 Task: Performance Metrics Workshop: Attend a workshop on tracking and analyzing performance metrics to drive data-driven decision-making within your department. Location: Analytics Room. Time: 10:00 AM - 12:00 PM.
Action: Mouse moved to (85, 123)
Screenshot: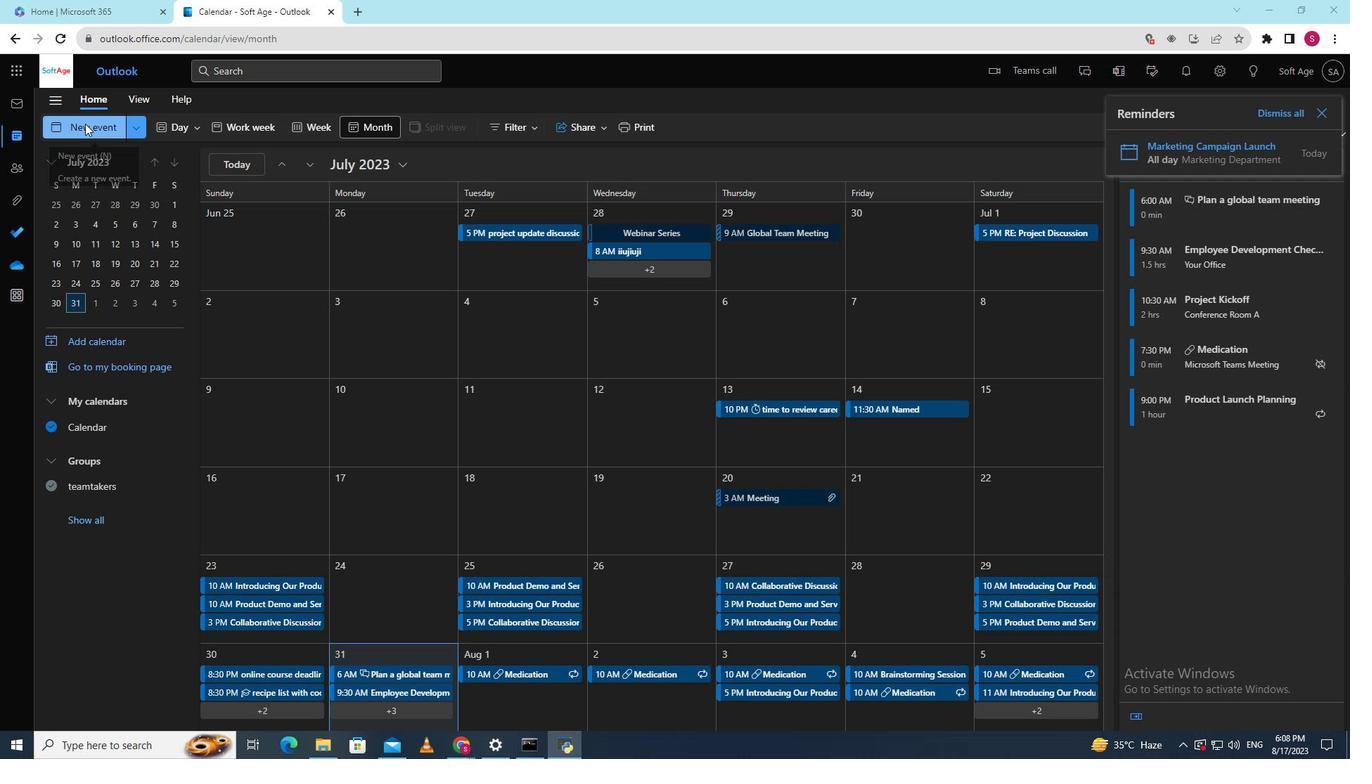 
Action: Mouse pressed left at (85, 123)
Screenshot: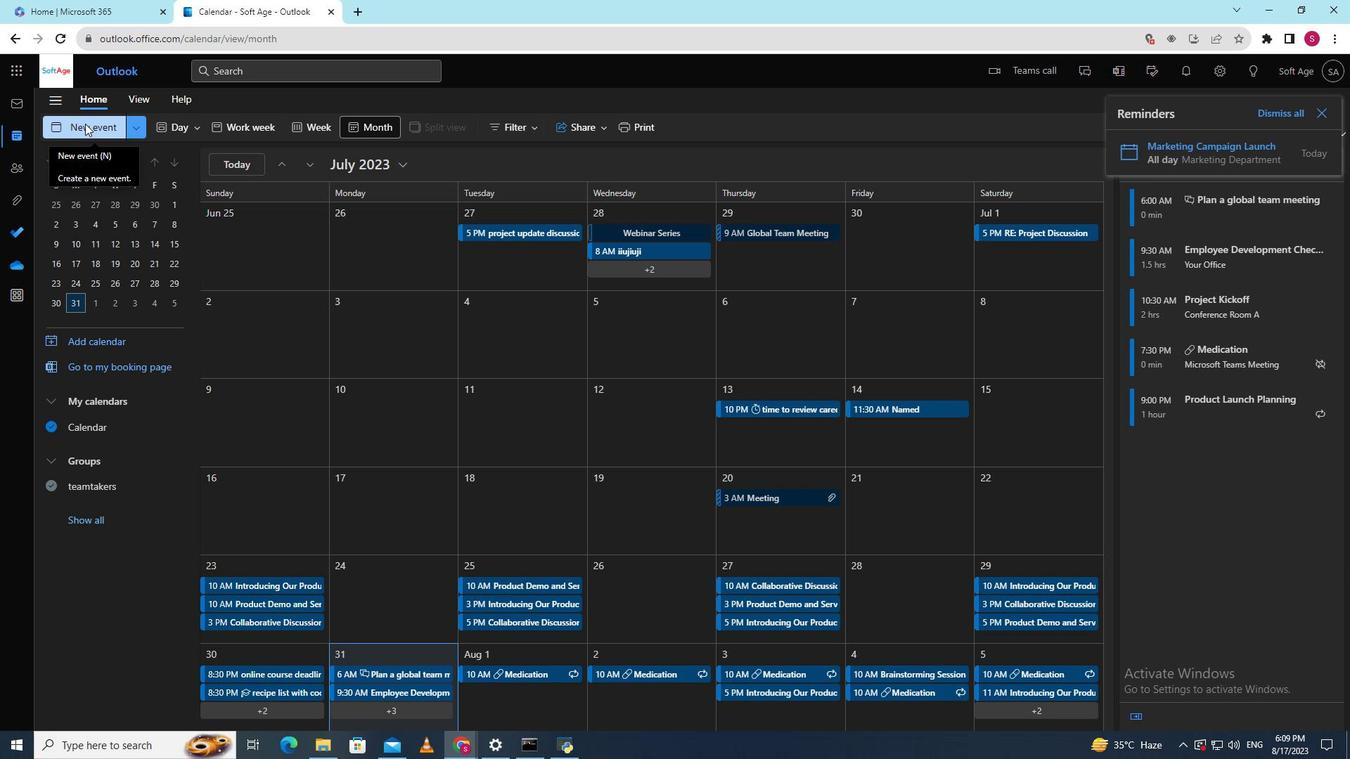 
Action: Key pressed <Key.shift><Key.shift>Performance<Key.space><Key.shift>Metrics<Key.space><Key.shift>Workshop
Screenshot: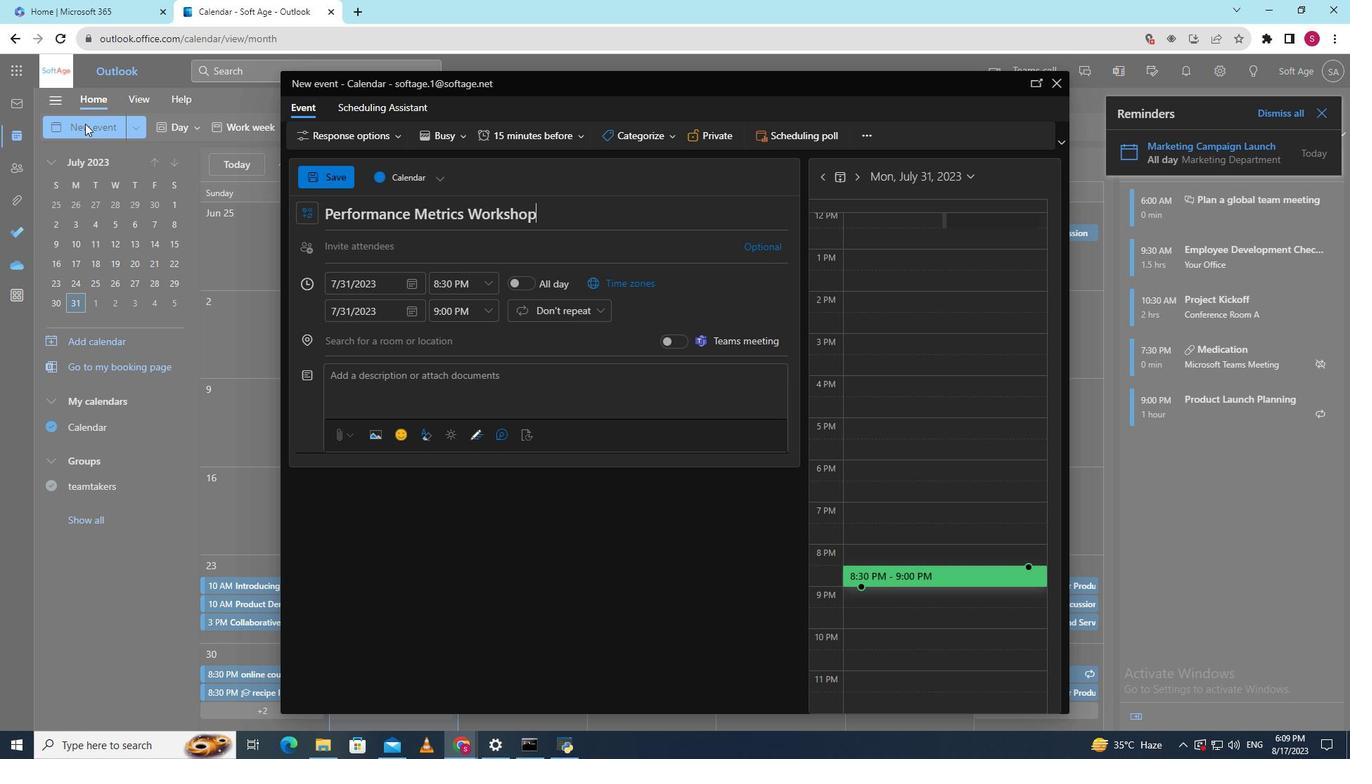
Action: Mouse moved to (374, 396)
Screenshot: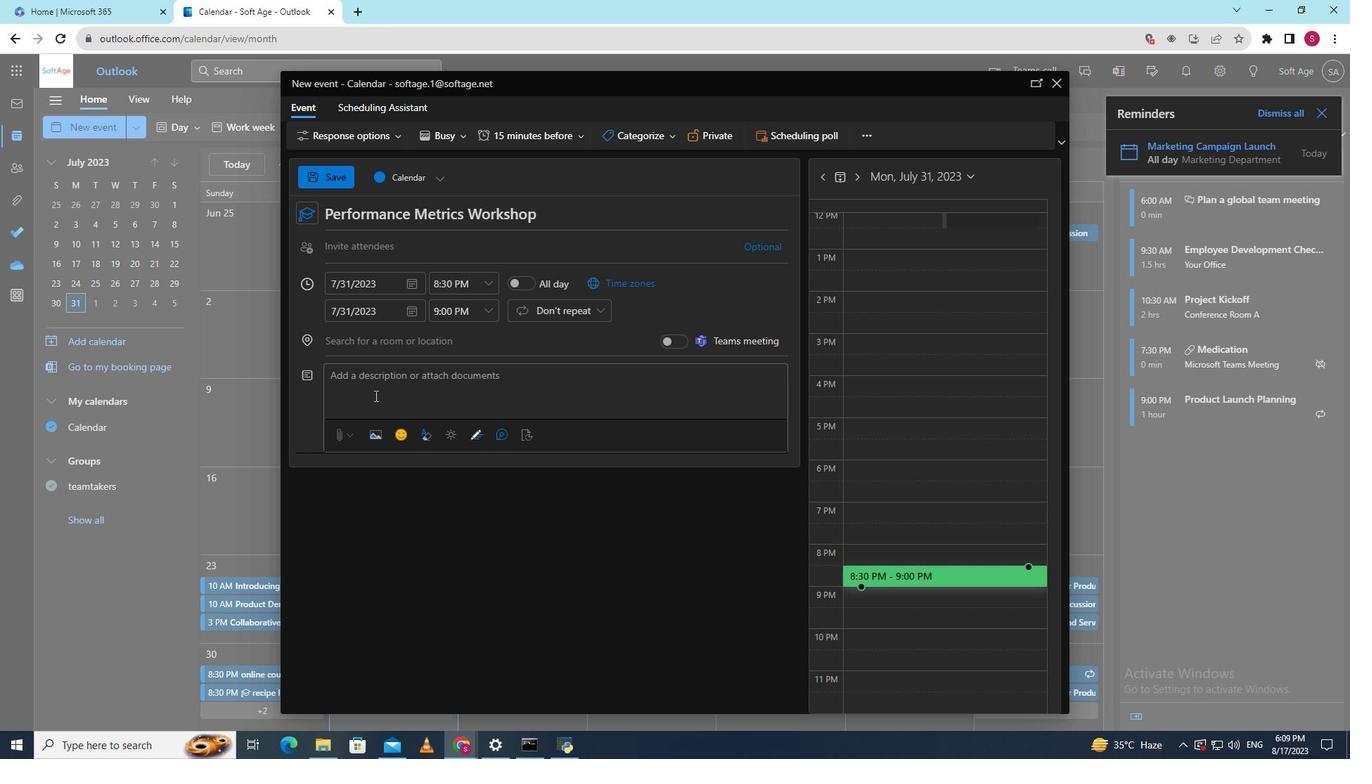 
Action: Mouse pressed left at (374, 396)
Screenshot: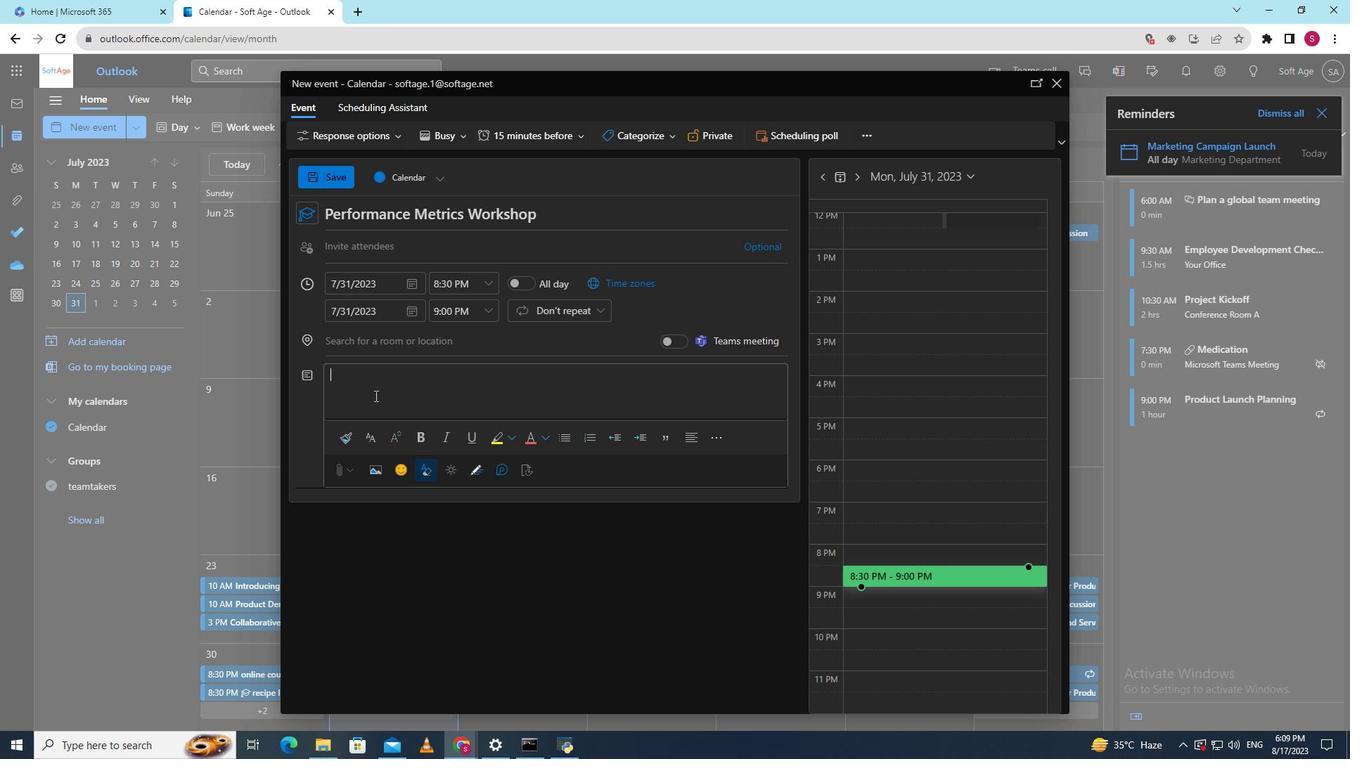 
Action: Mouse moved to (375, 395)
Screenshot: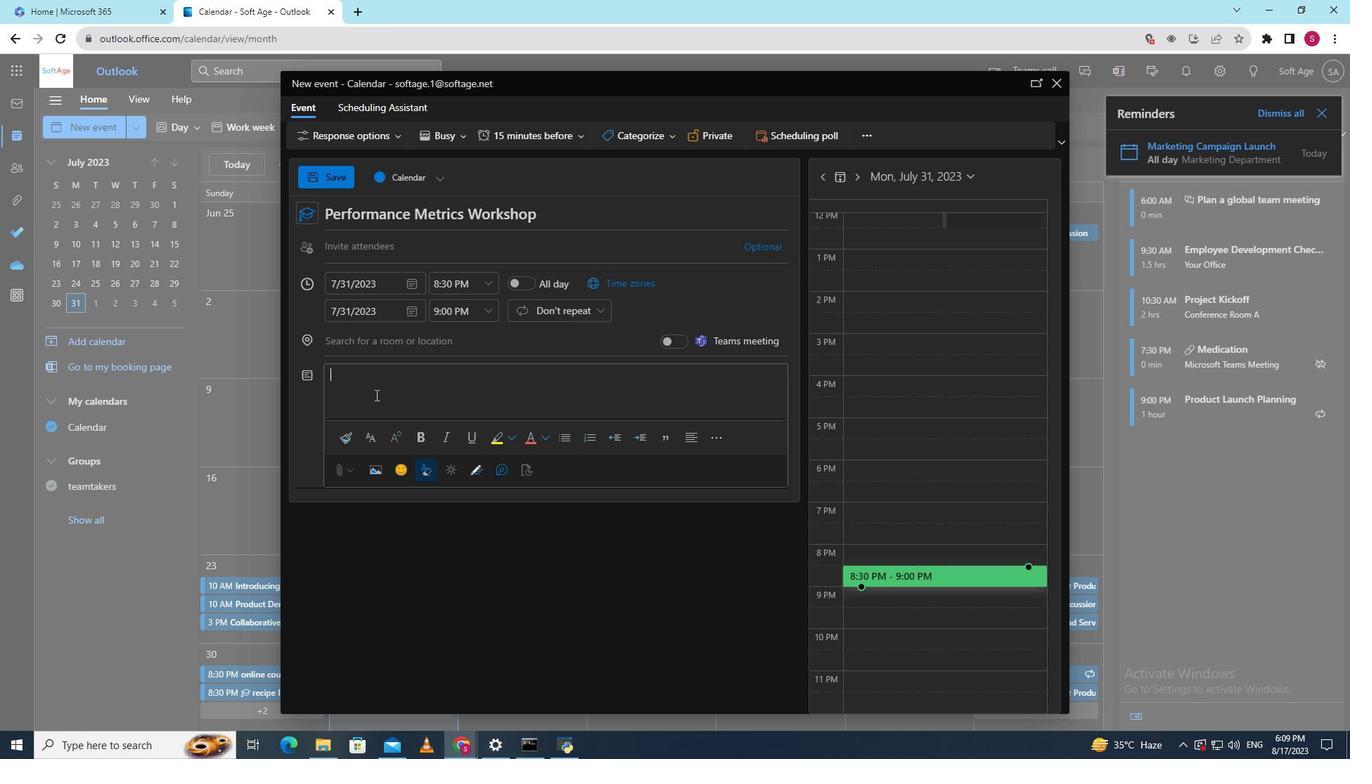 
Action: Key pressed <Key.shift><Key.shift><Key.shift><Key.shift><Key.shift>Attend<Key.space>a<Key.space><Key.shift>workshop<Key.space>on<Key.space>tracking<Key.space>and<Key.space>analyzing<Key.space><Key.shift>performance<Key.space>metrics<Key.space>to<Key.space>drive<Key.space>data-driven<Key.space>decision-making<Key.space>within<Key.space>your<Key.space>department.
Screenshot: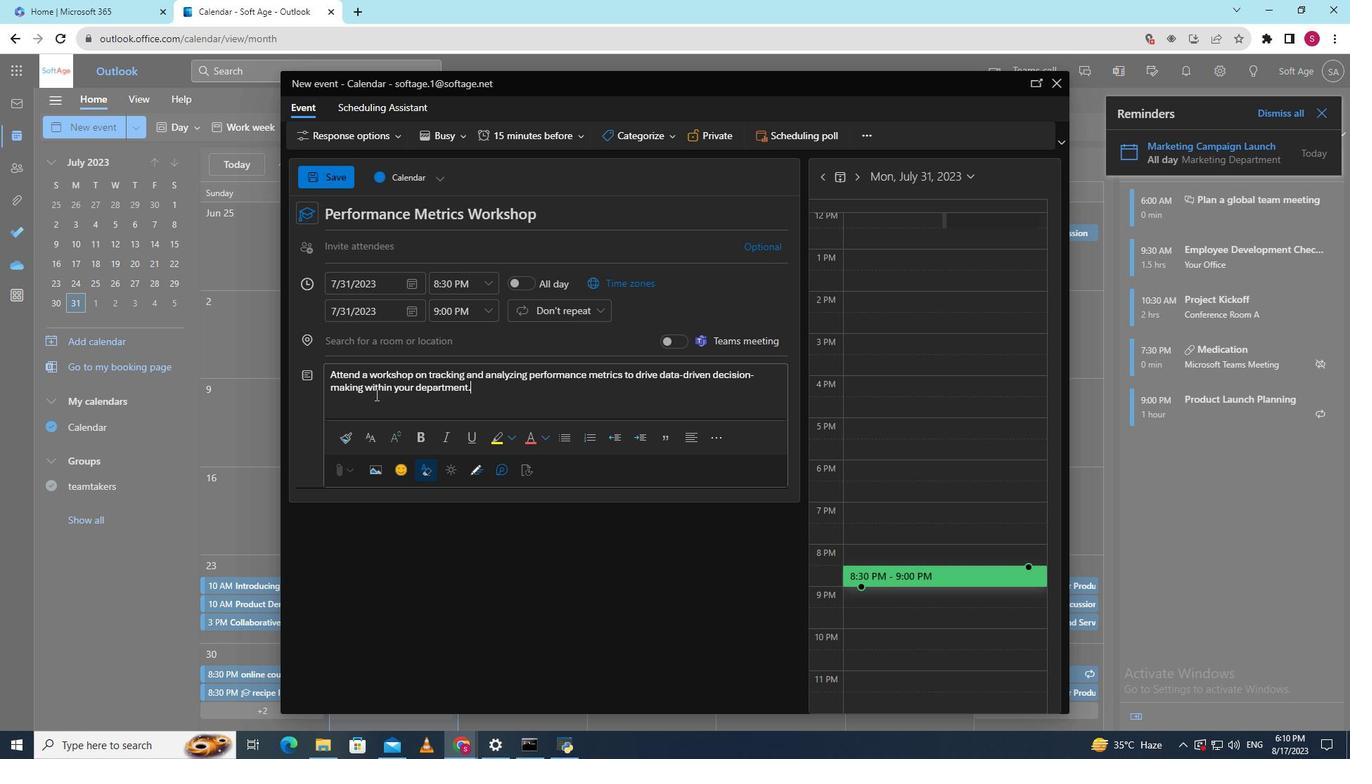 
Action: Mouse moved to (373, 341)
Screenshot: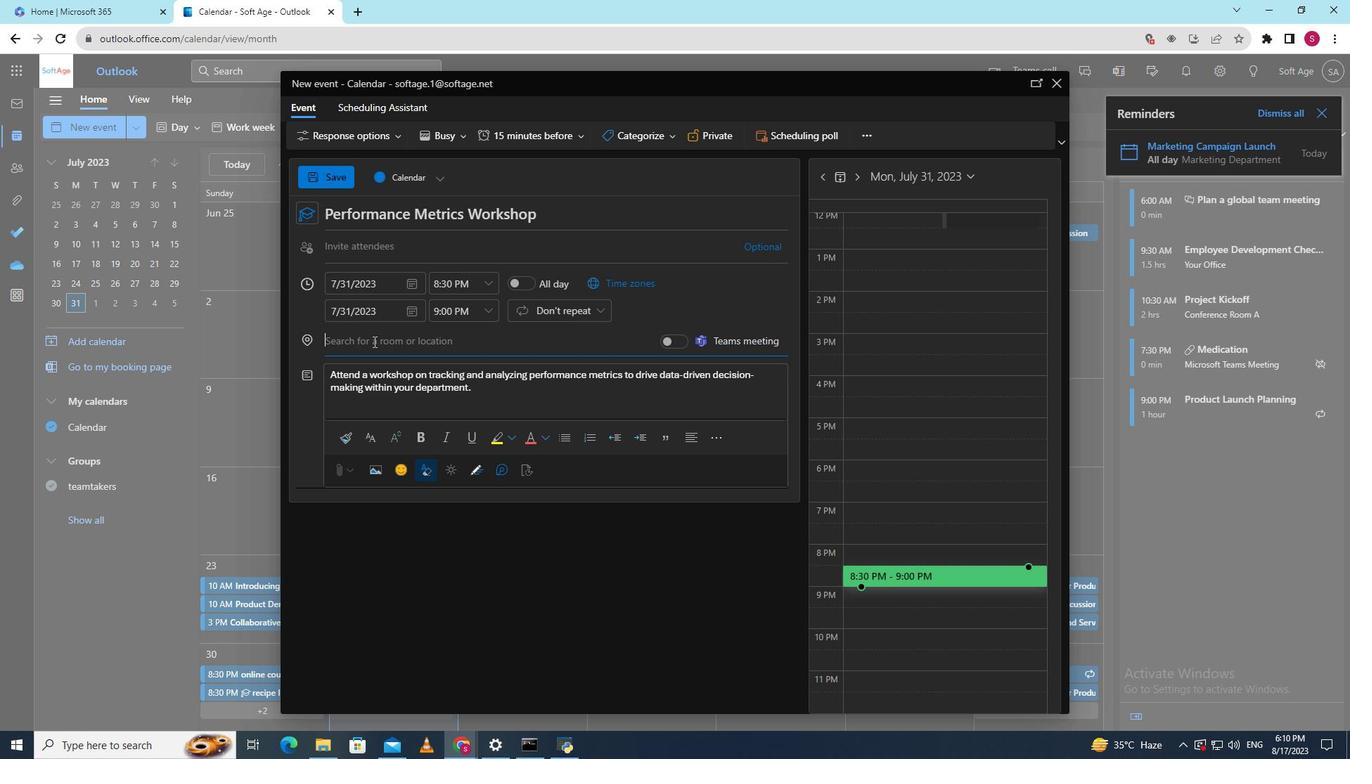 
Action: Mouse pressed left at (373, 341)
Screenshot: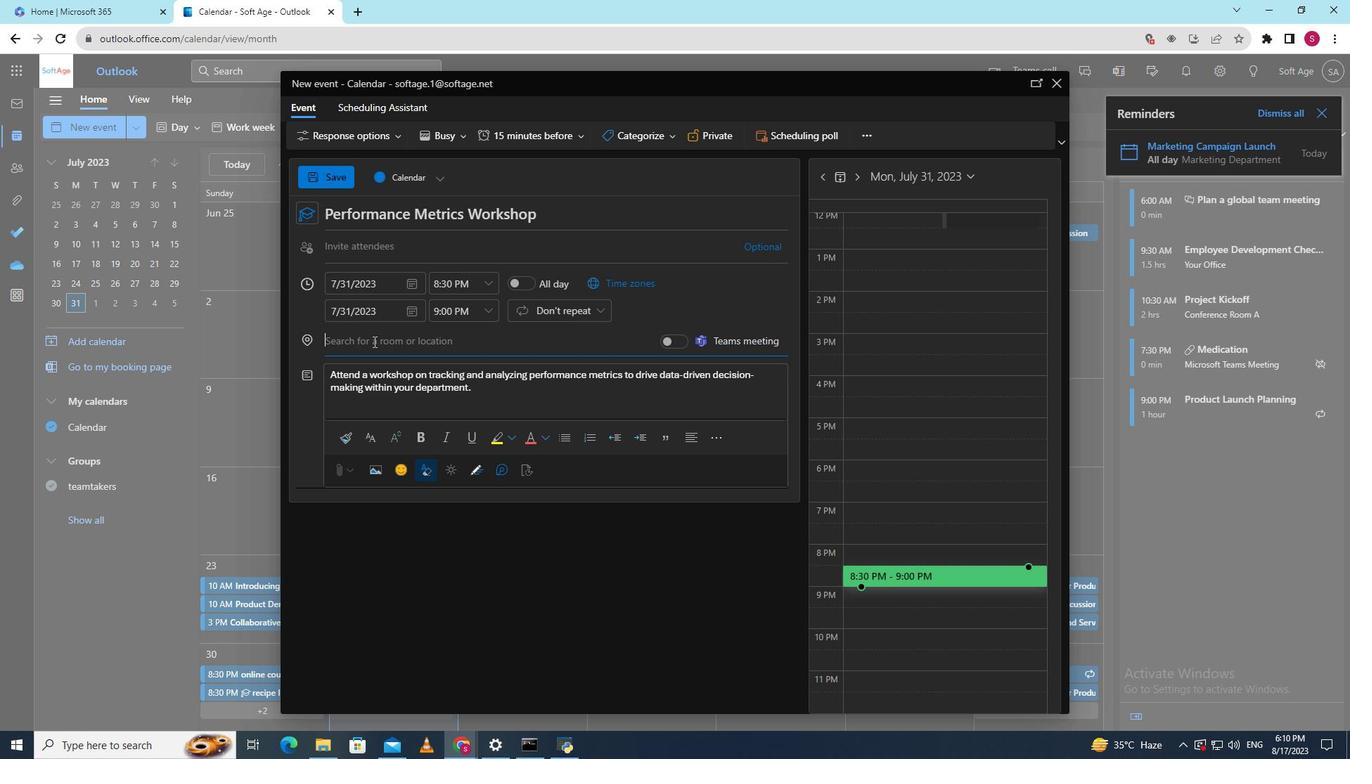 
Action: Key pressed <Key.shift><Key.shift>Analytics<Key.space><Key.shift>Room
Screenshot: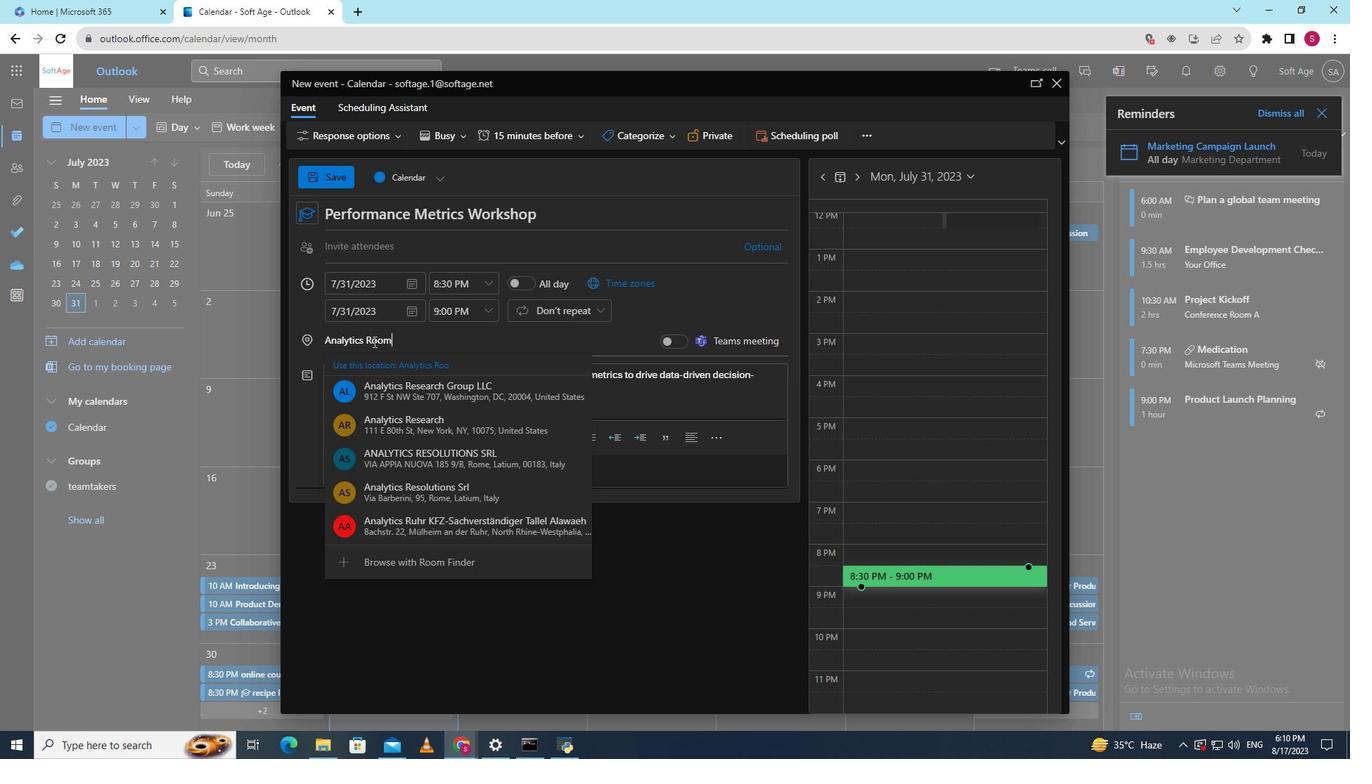 
Action: Mouse moved to (416, 368)
Screenshot: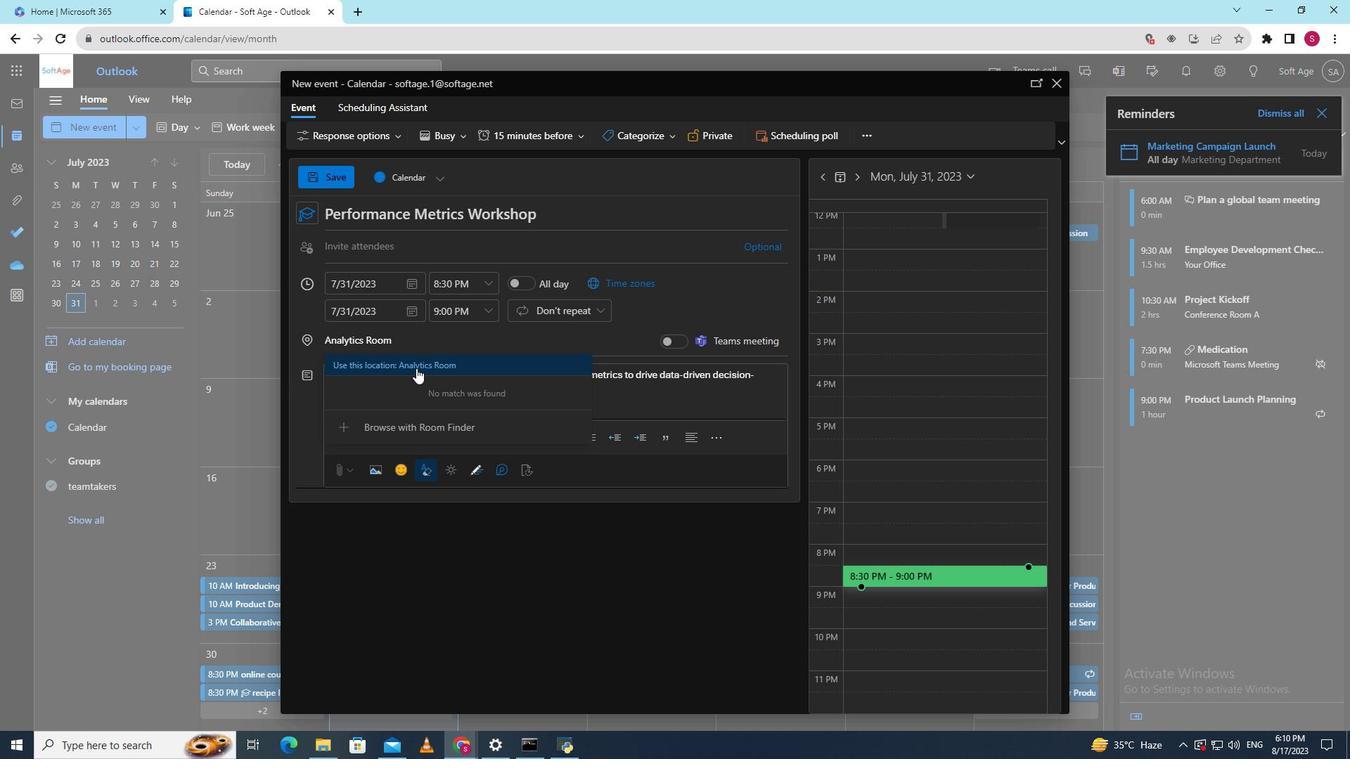 
Action: Mouse pressed left at (416, 368)
Screenshot: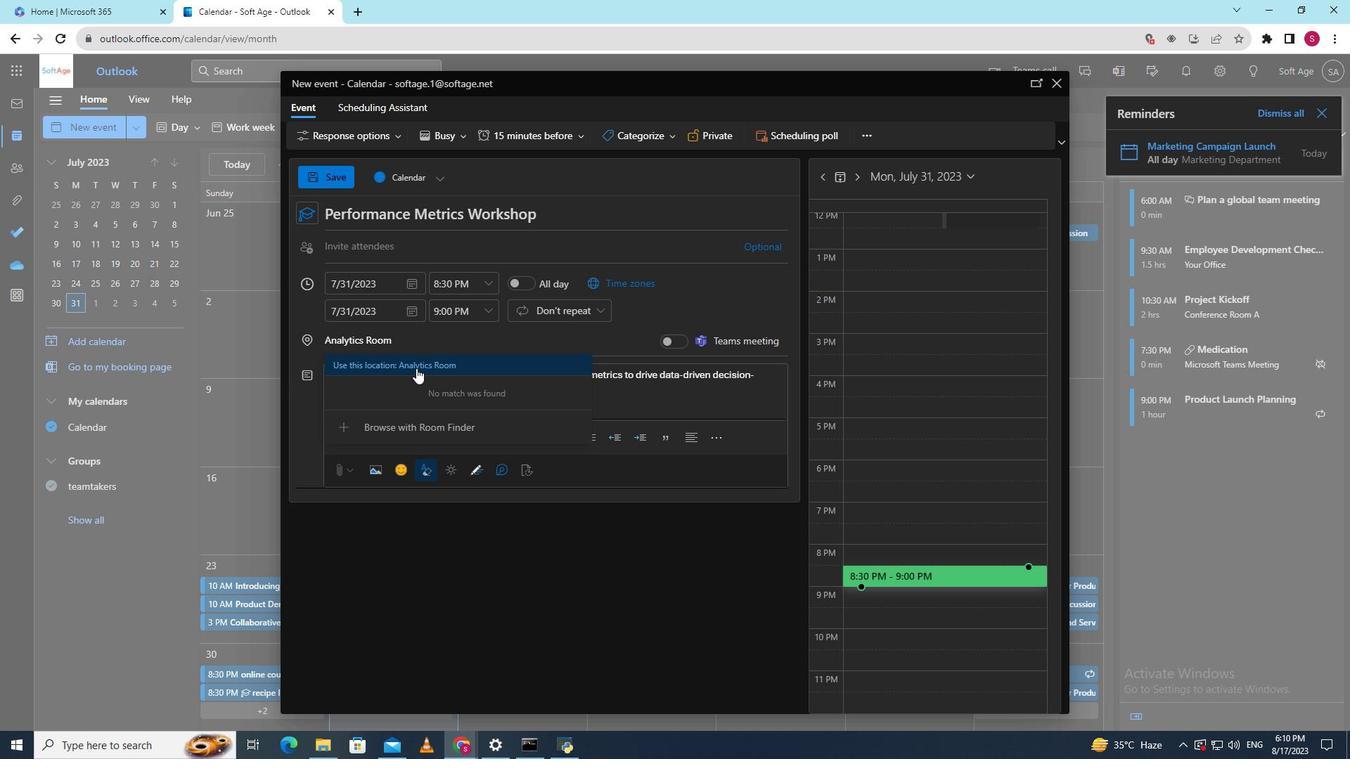 
Action: Mouse moved to (488, 284)
Screenshot: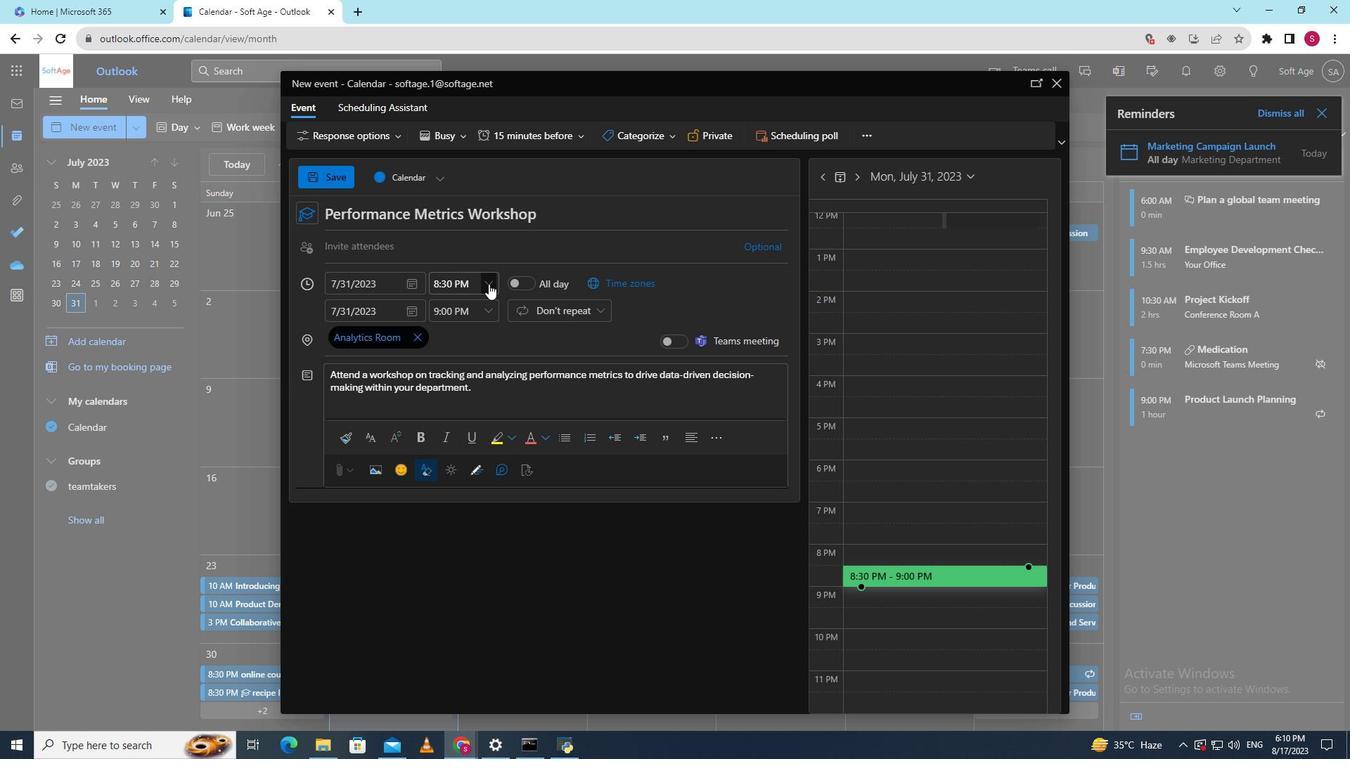 
Action: Mouse pressed left at (488, 284)
Screenshot: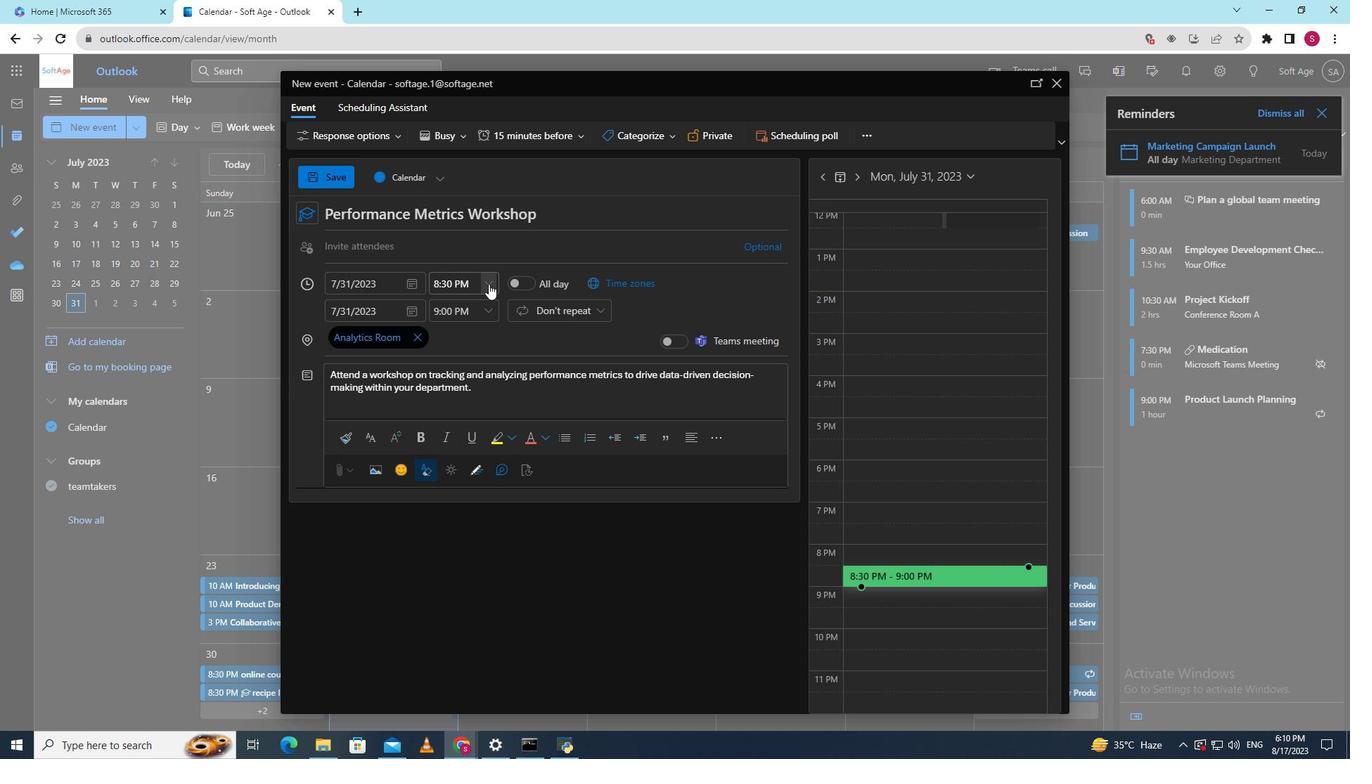 
Action: Mouse moved to (477, 352)
Screenshot: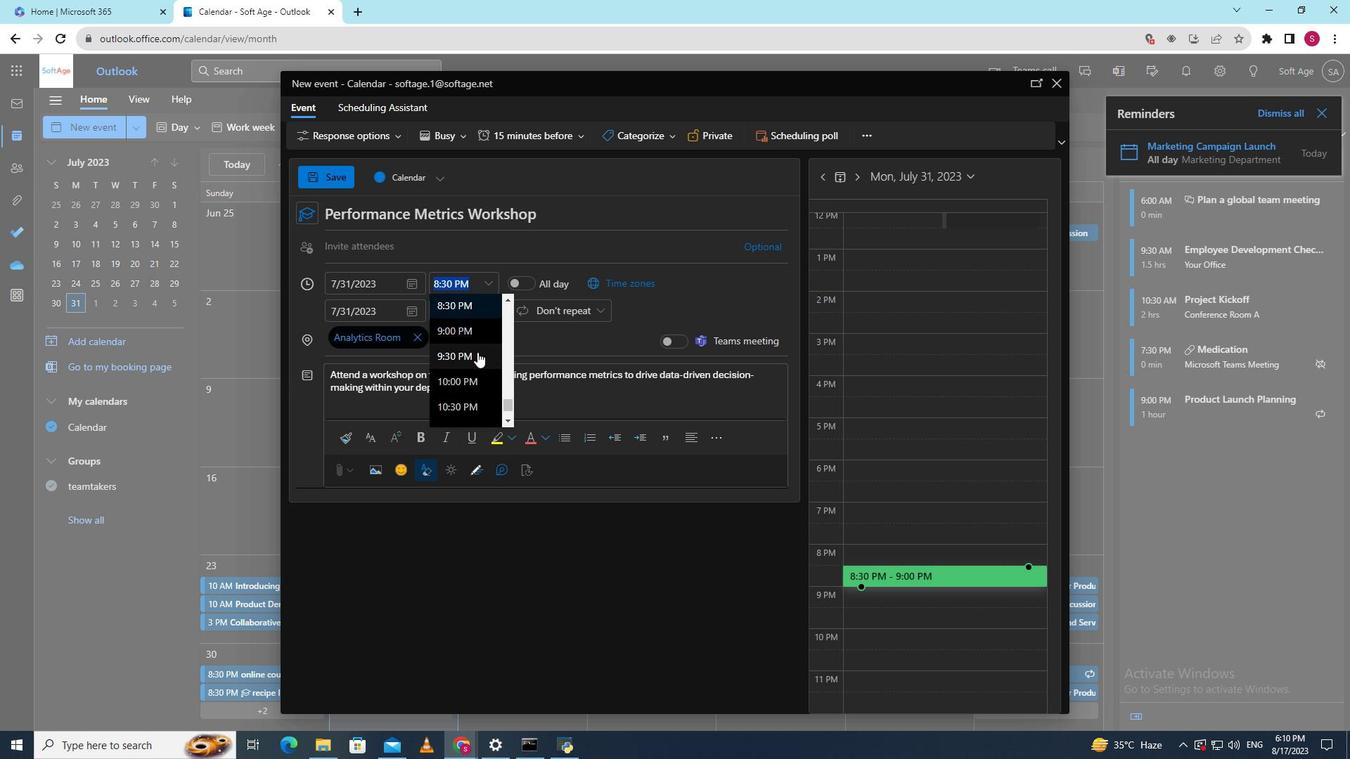 
Action: Mouse scrolled (477, 353) with delta (0, 0)
Screenshot: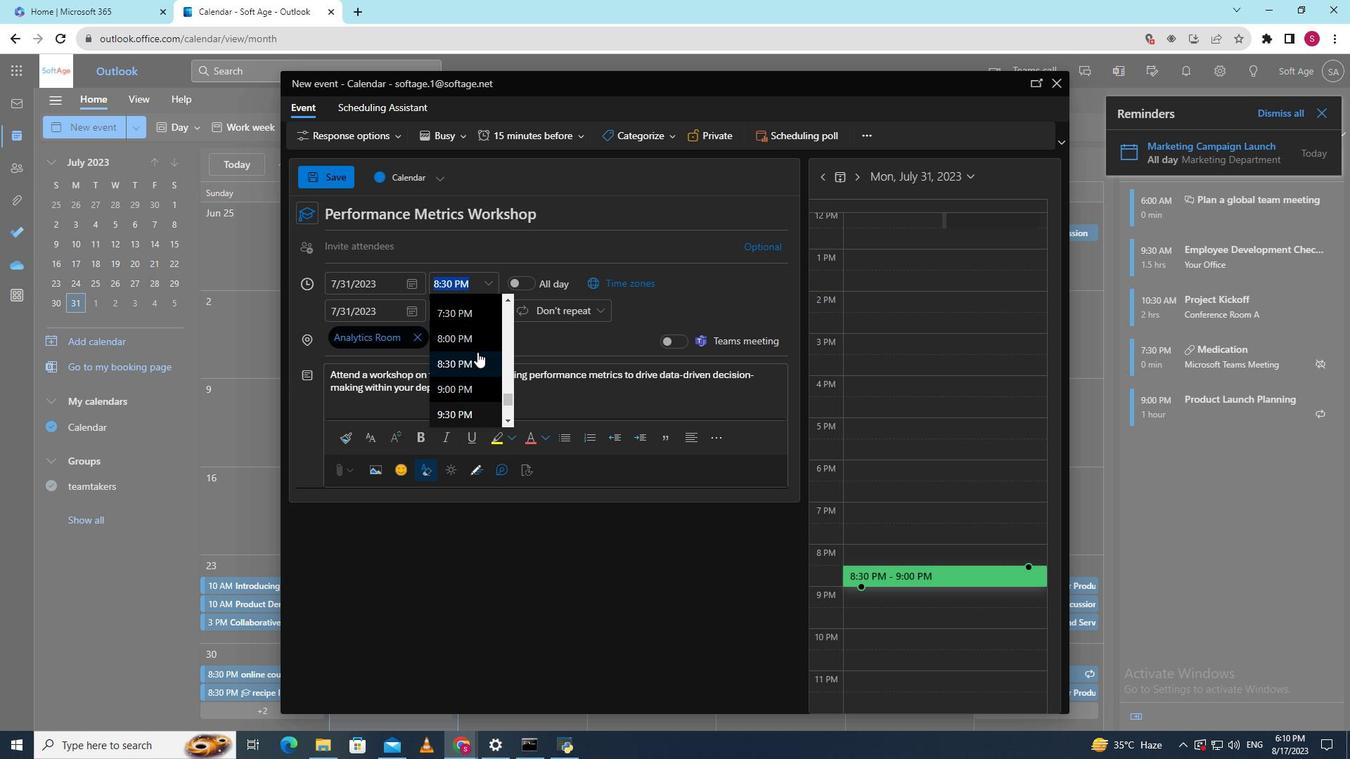 
Action: Mouse scrolled (477, 353) with delta (0, 0)
Screenshot: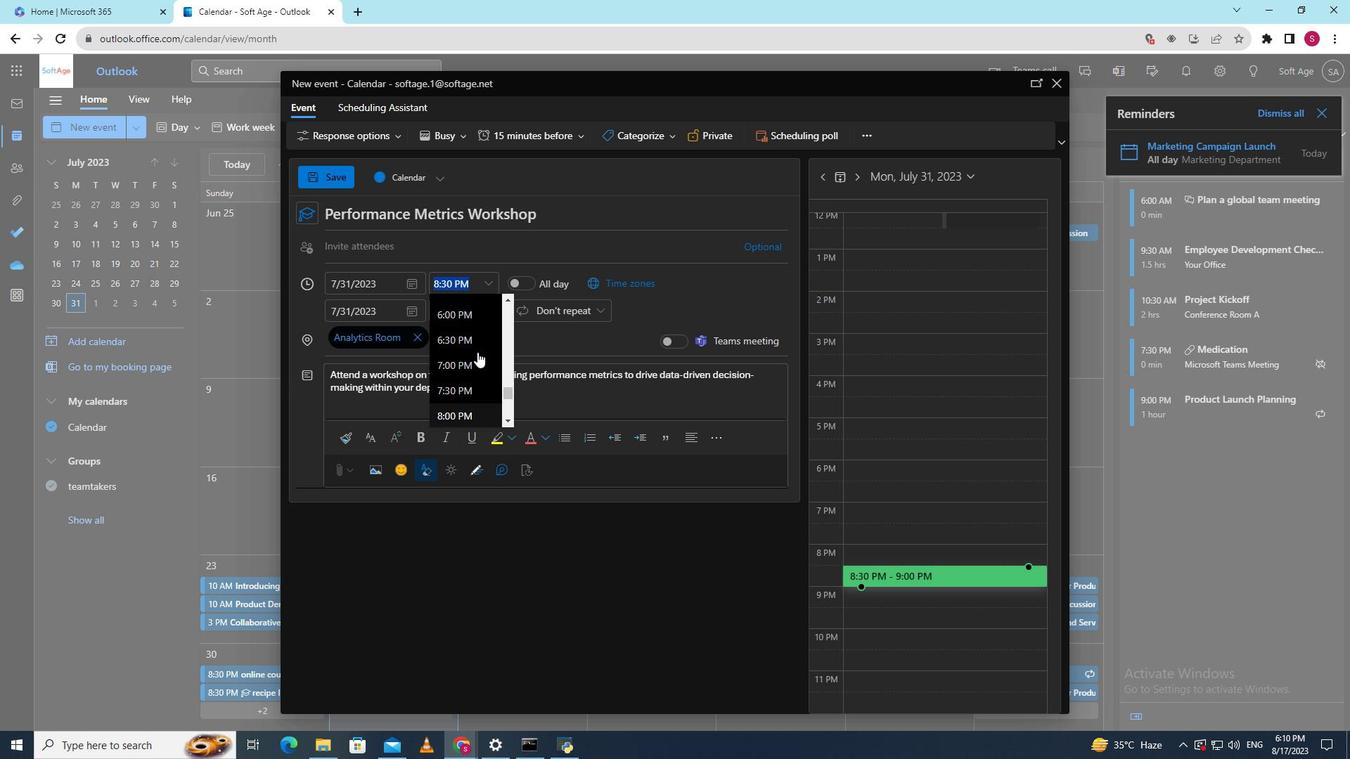 
Action: Mouse scrolled (477, 353) with delta (0, 0)
Screenshot: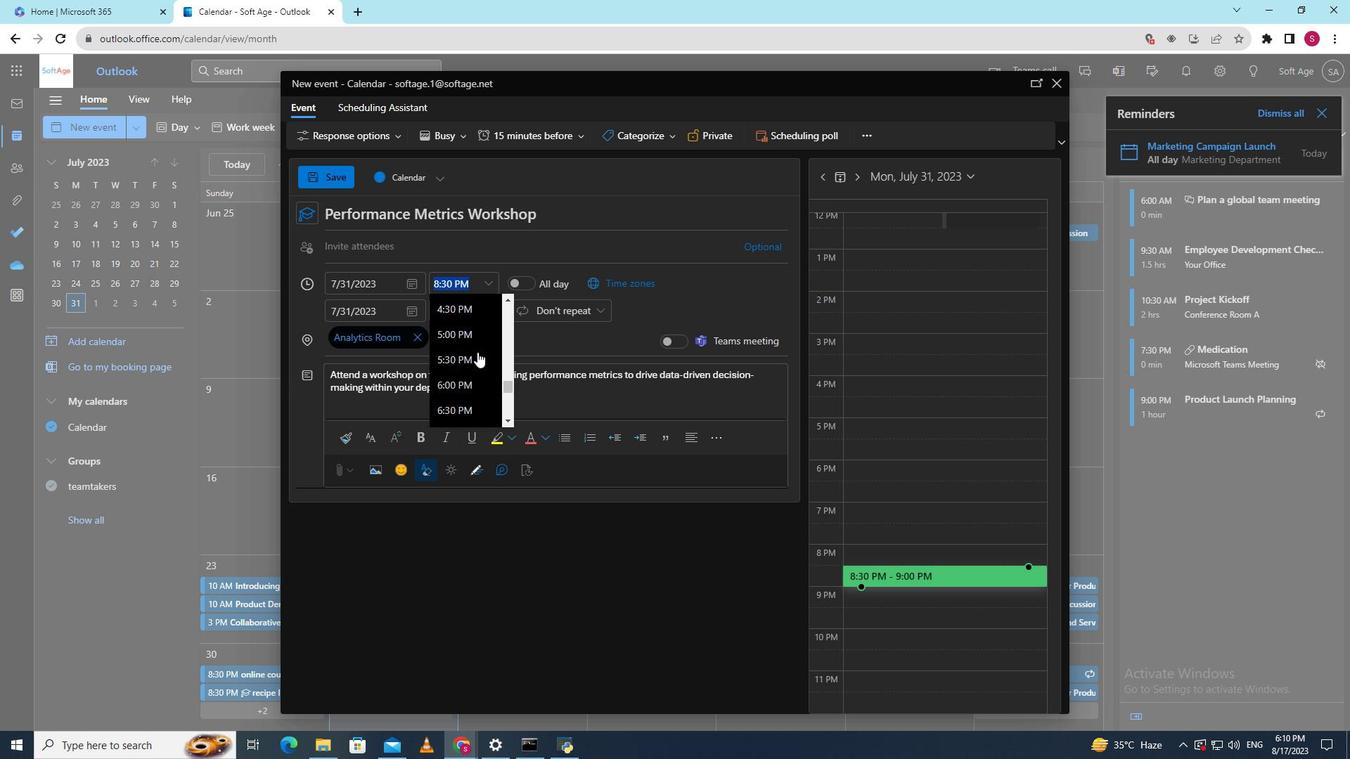 
Action: Mouse scrolled (477, 353) with delta (0, 0)
Screenshot: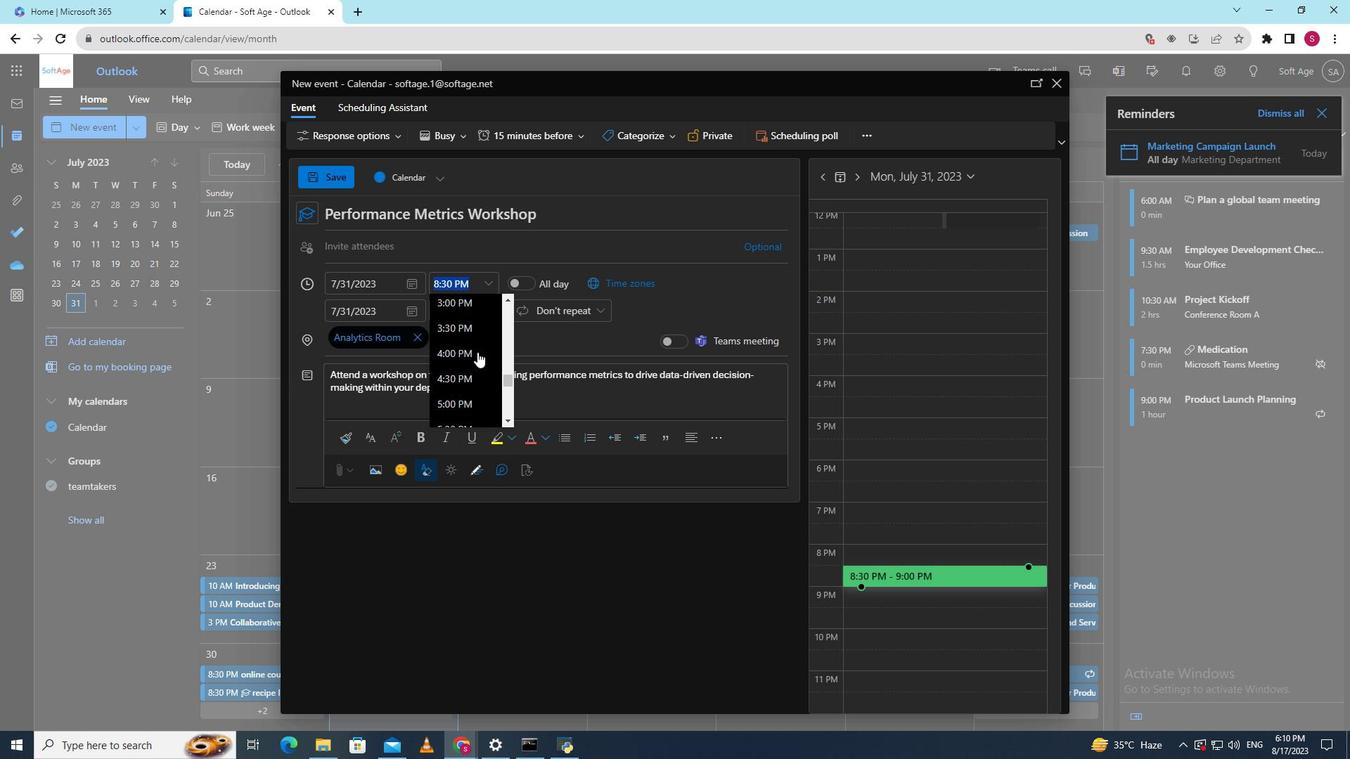 
Action: Mouse scrolled (477, 353) with delta (0, 0)
Screenshot: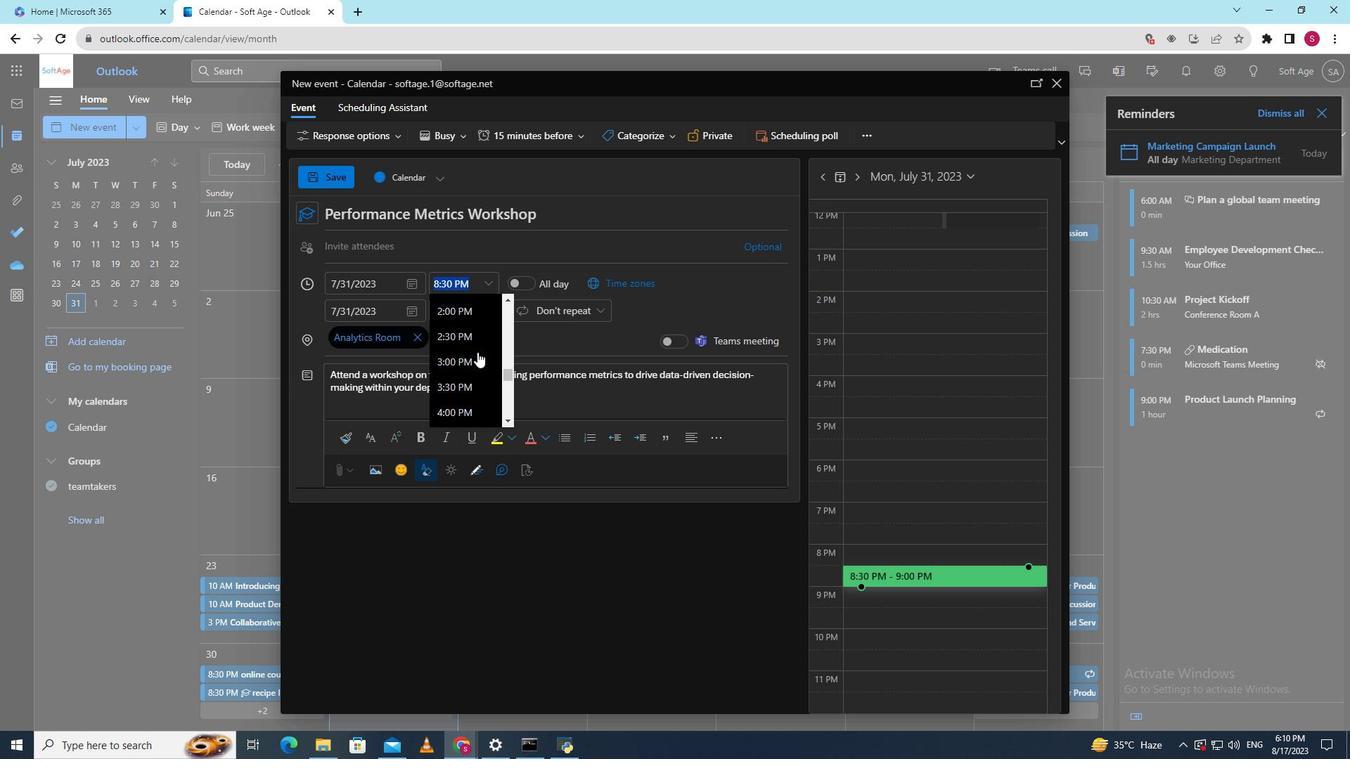 
Action: Mouse scrolled (477, 353) with delta (0, 0)
Screenshot: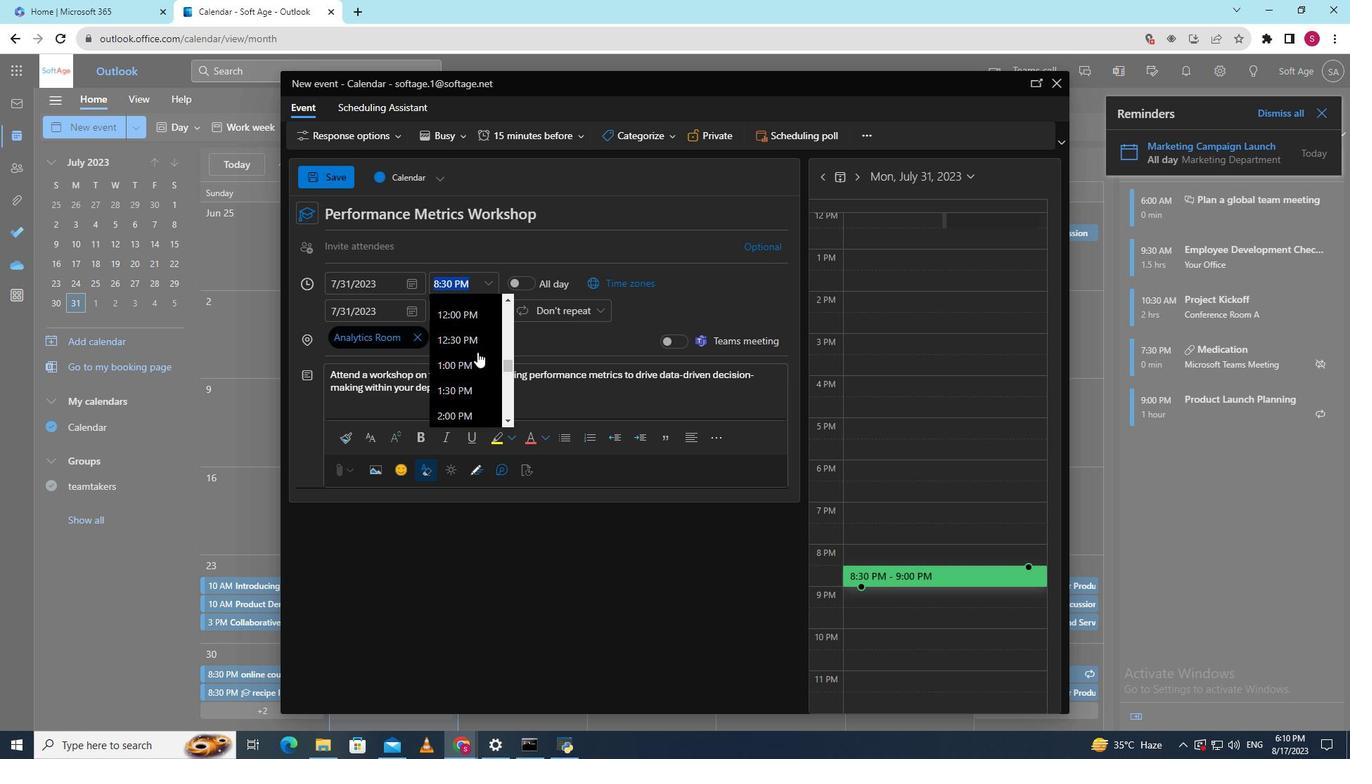 
Action: Mouse scrolled (477, 353) with delta (0, 0)
Screenshot: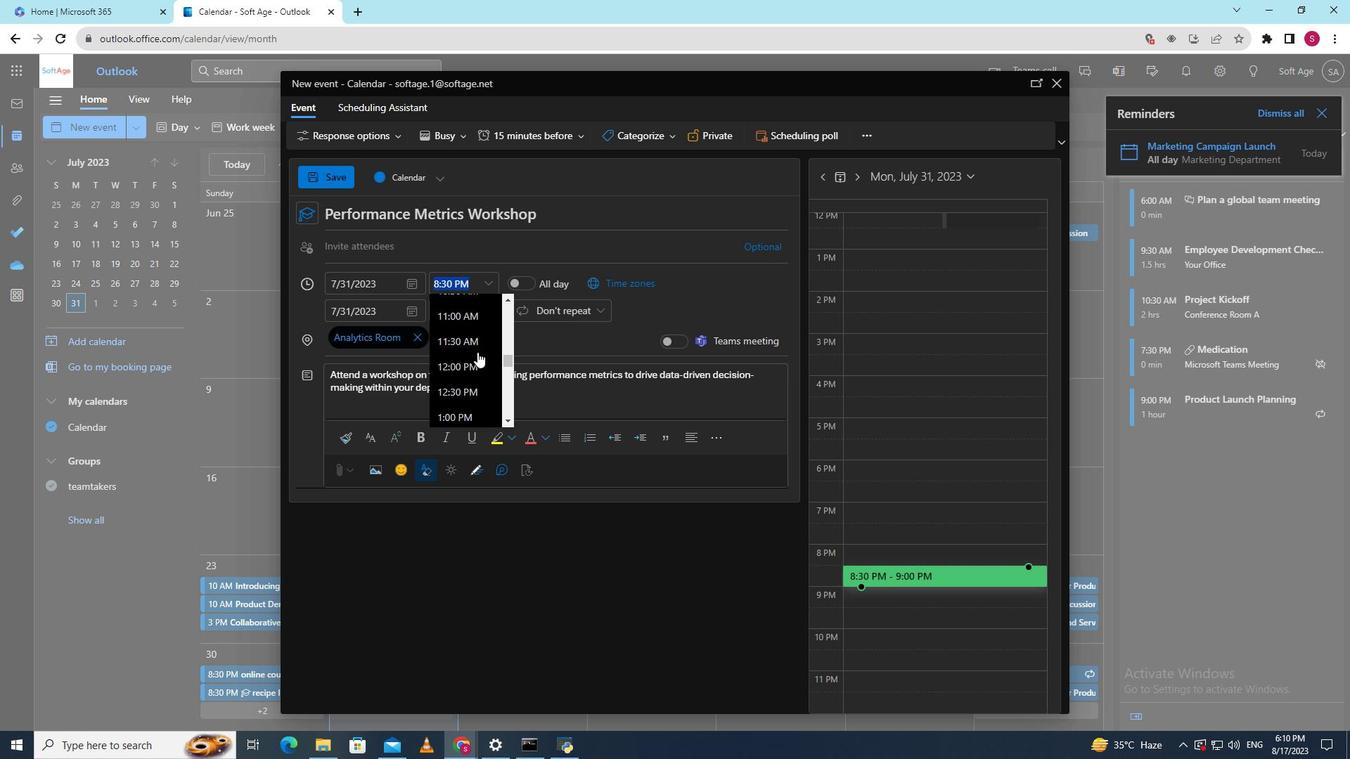 
Action: Mouse scrolled (477, 353) with delta (0, 0)
Screenshot: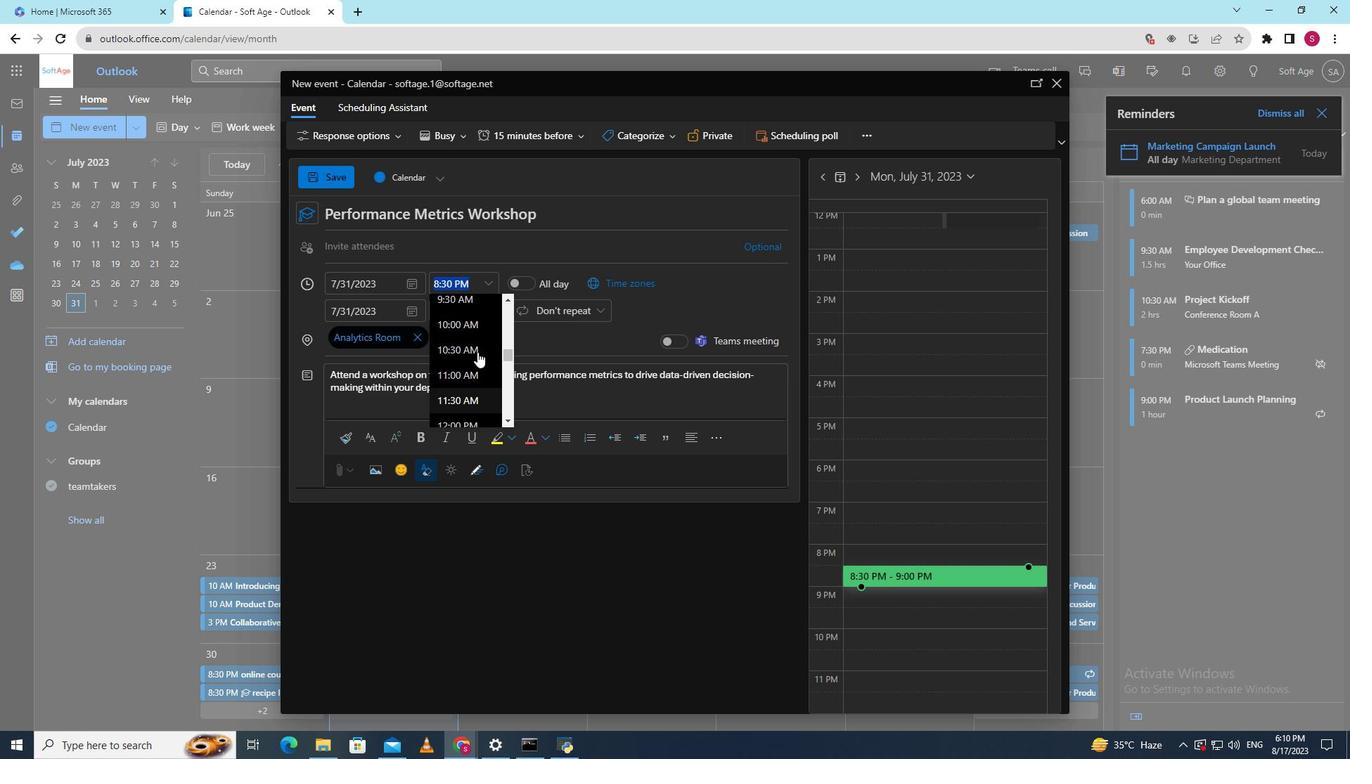 
Action: Mouse moved to (468, 342)
Screenshot: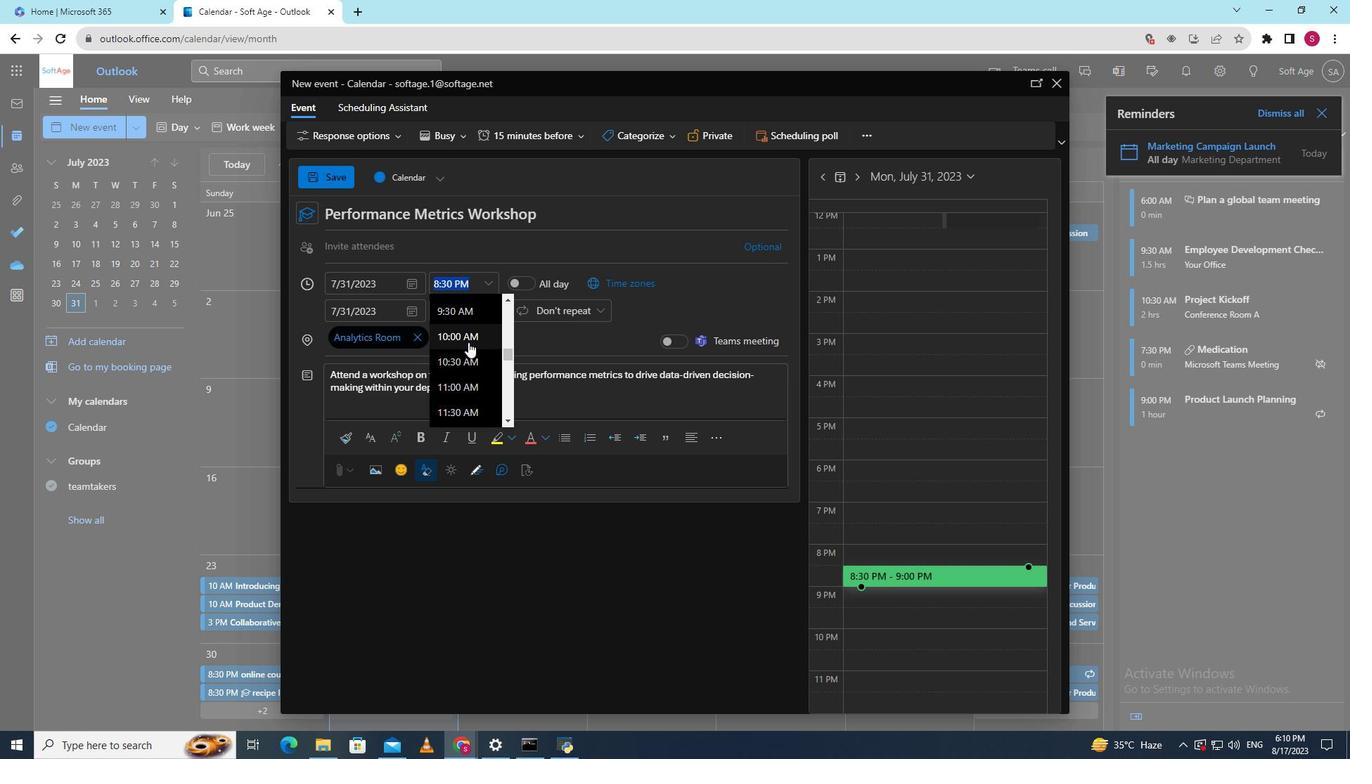 
Action: Mouse pressed left at (468, 342)
Screenshot: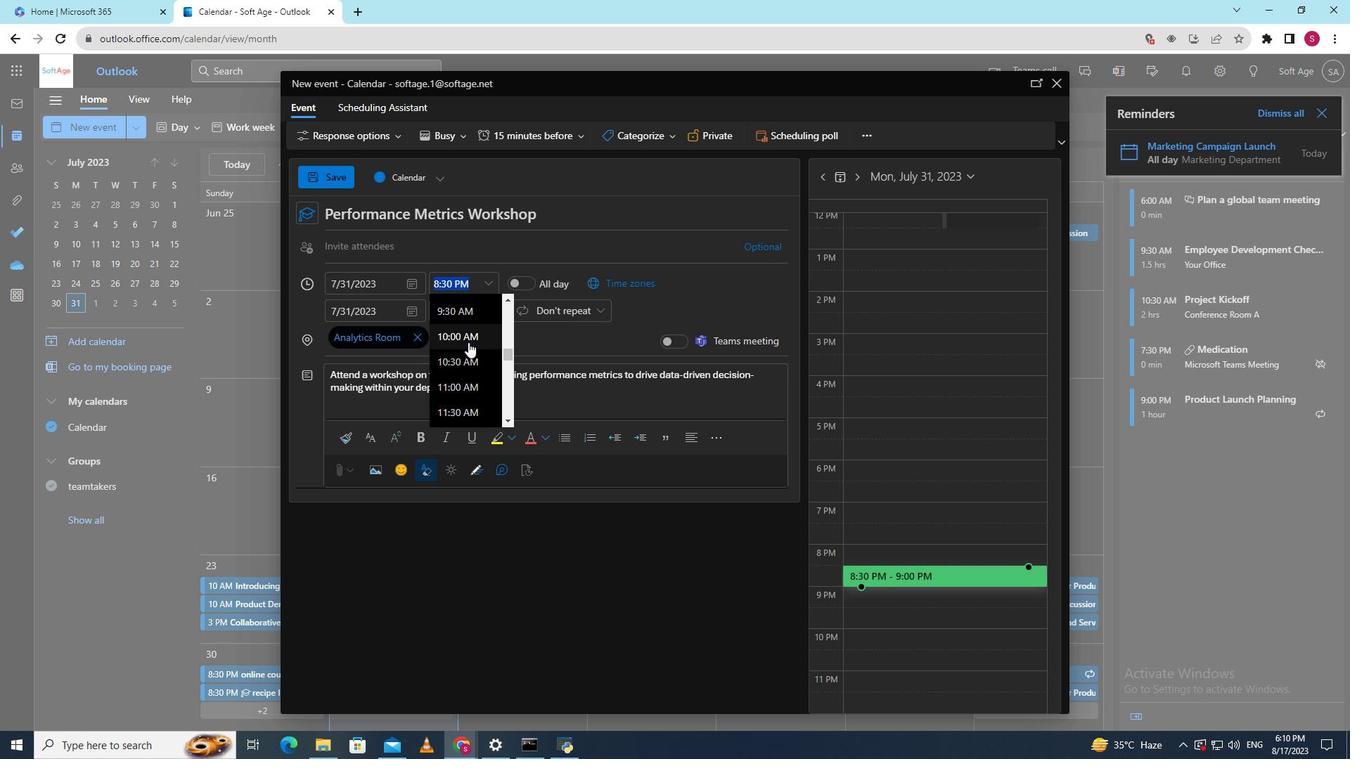 
Action: Mouse moved to (484, 313)
Screenshot: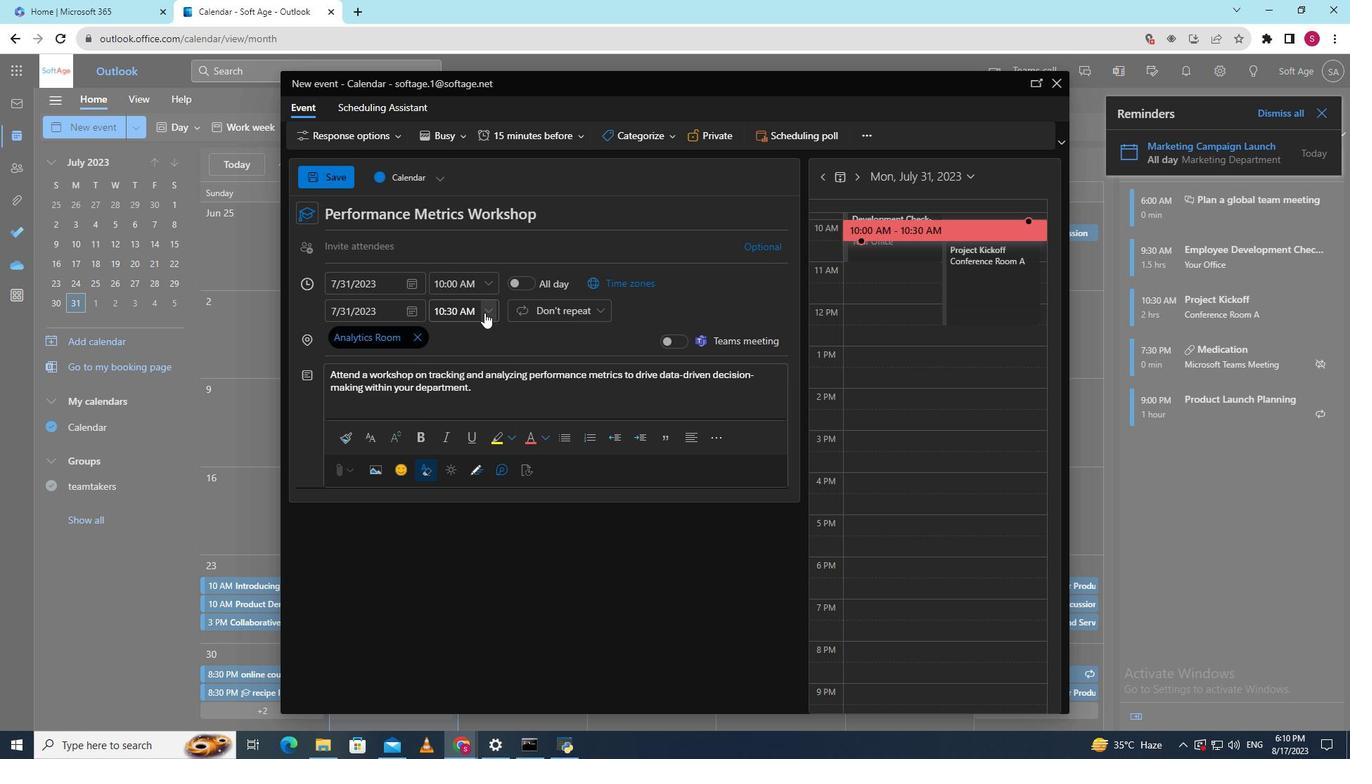 
Action: Mouse pressed left at (484, 313)
Screenshot: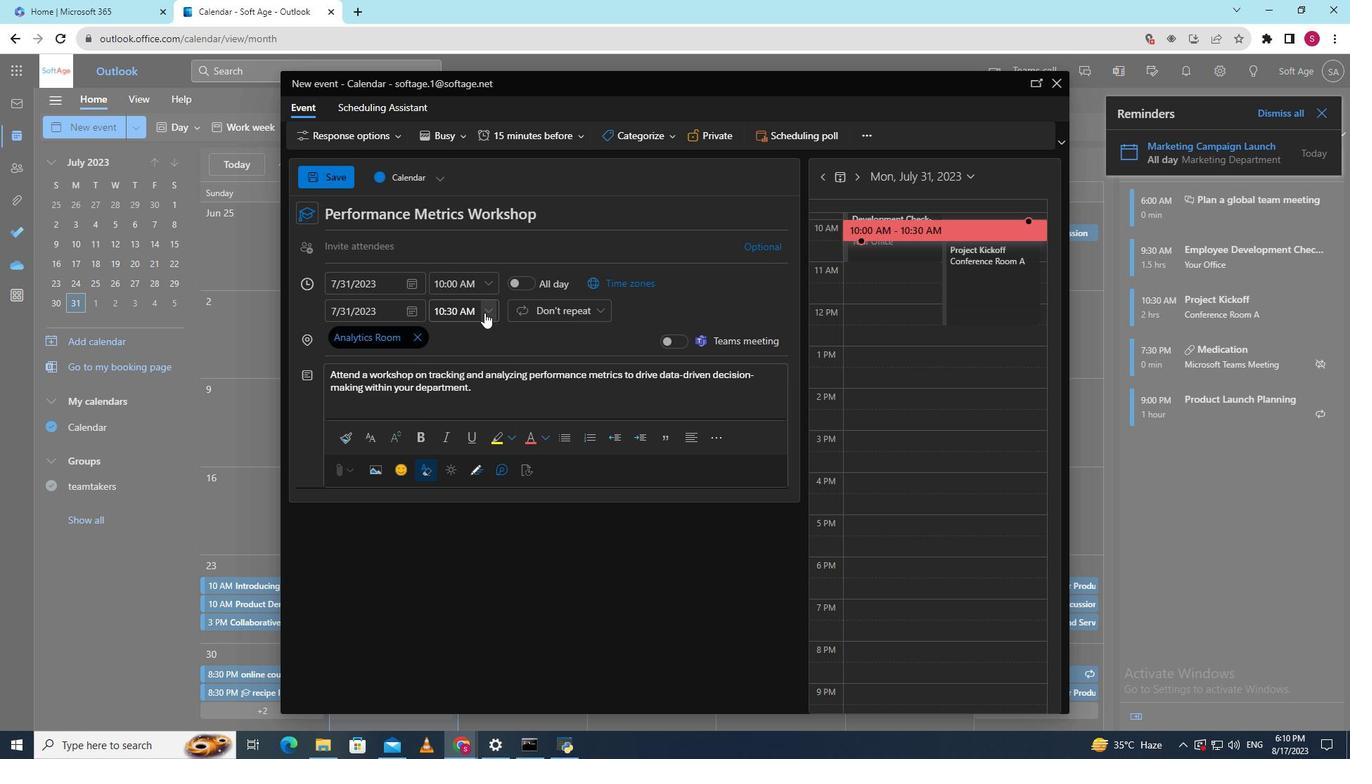 
Action: Mouse moved to (468, 407)
Screenshot: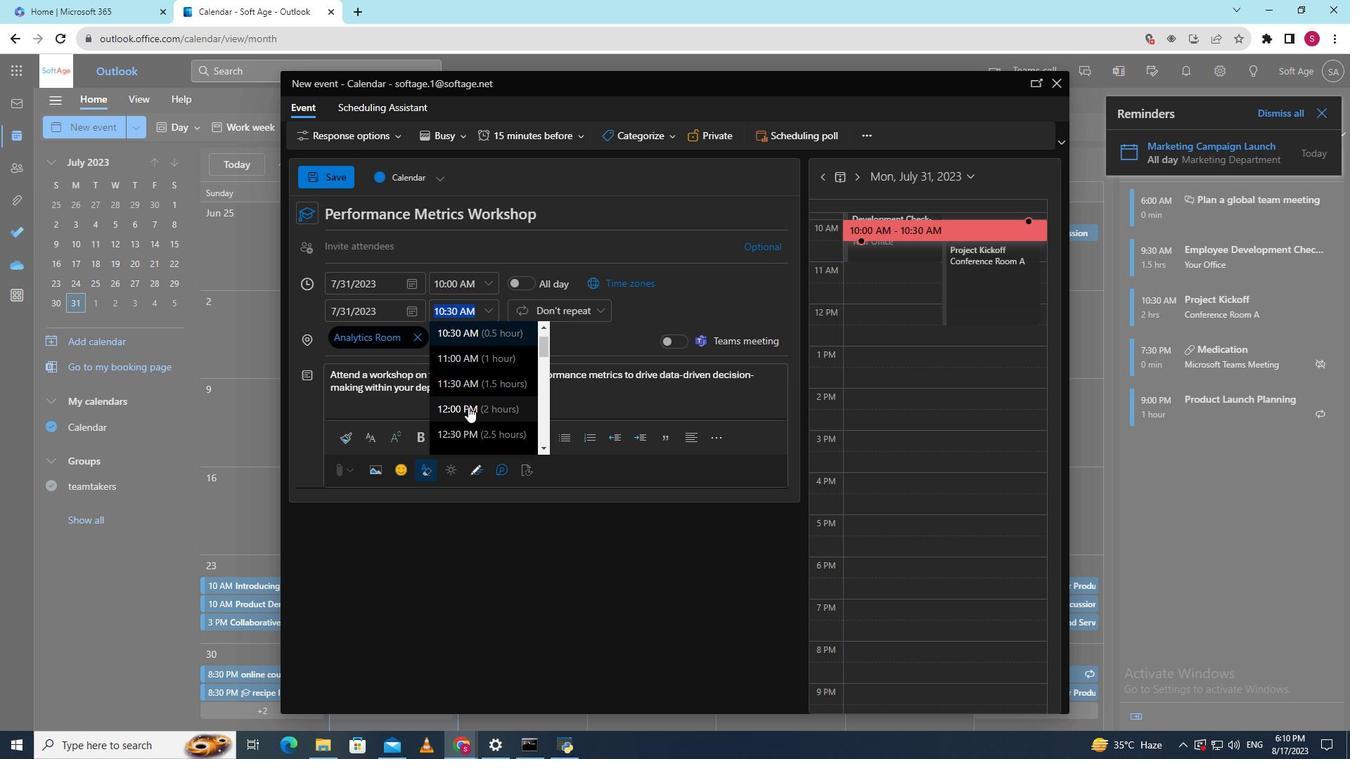 
Action: Mouse pressed left at (468, 407)
Screenshot: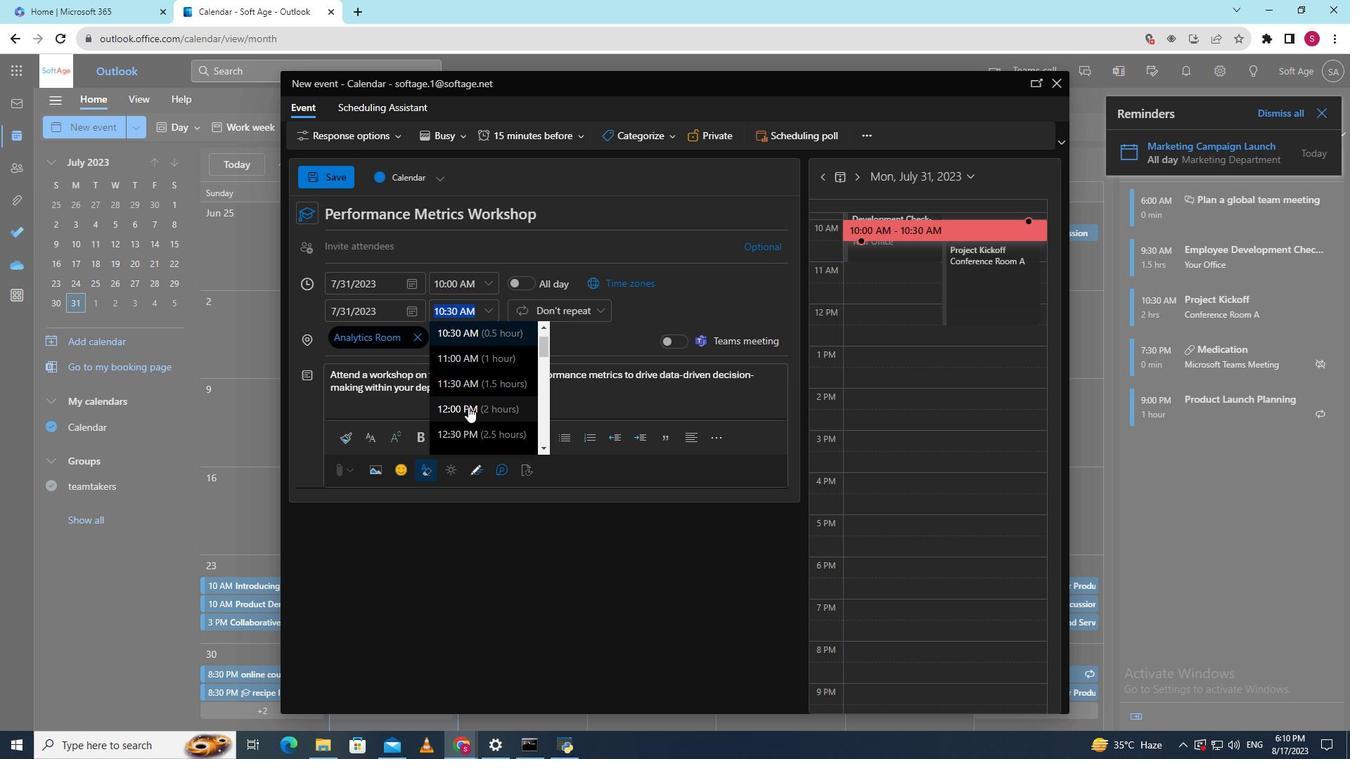 
Action: Mouse moved to (344, 176)
Screenshot: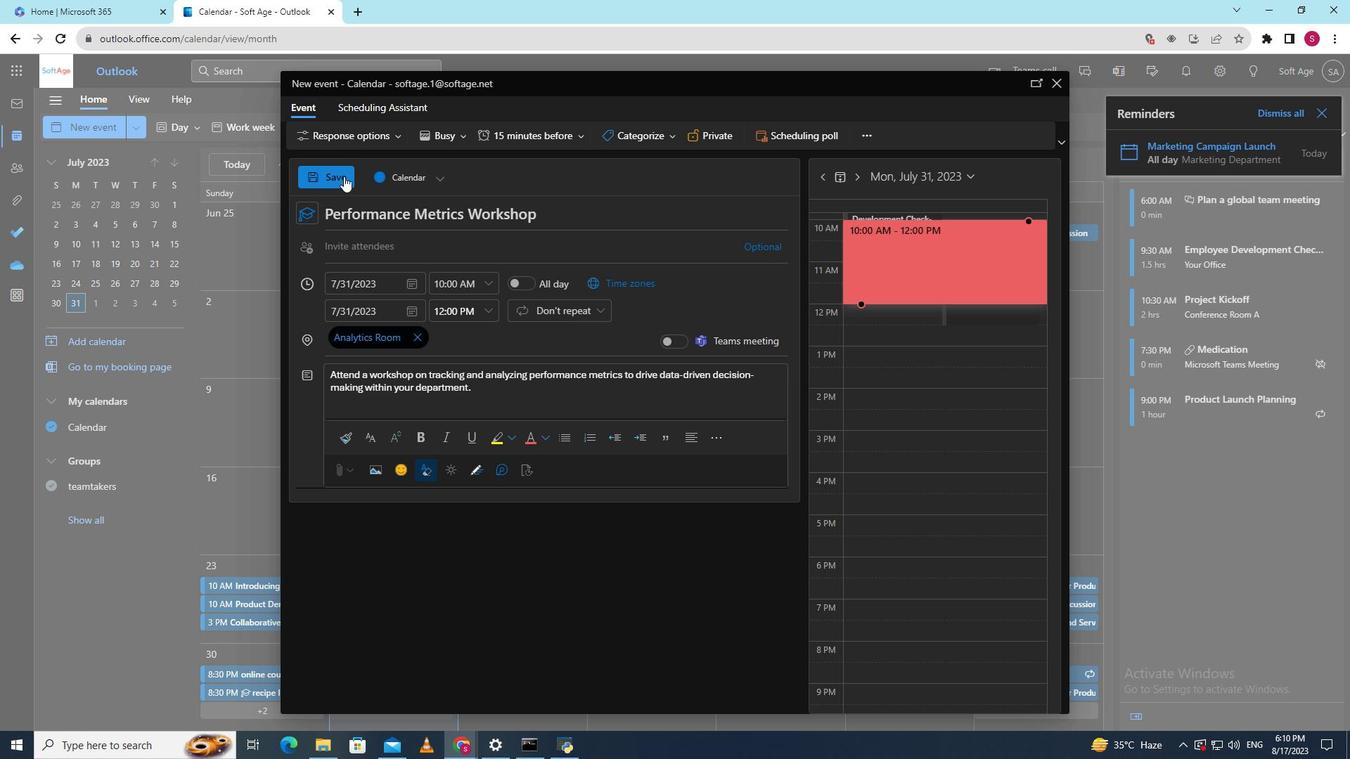 
Action: Mouse pressed left at (344, 176)
Screenshot: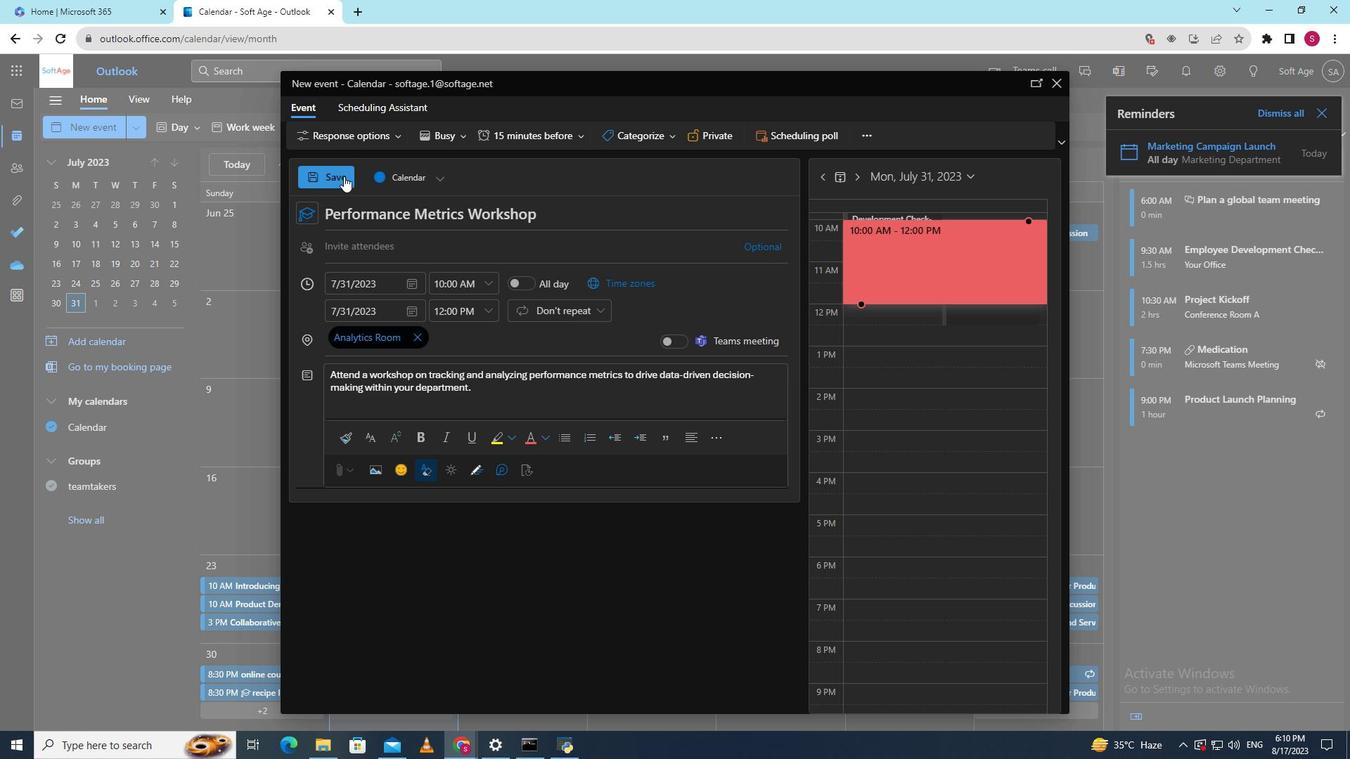 
